 Task: Reset the Jobs.
Action: Mouse moved to (784, 92)
Screenshot: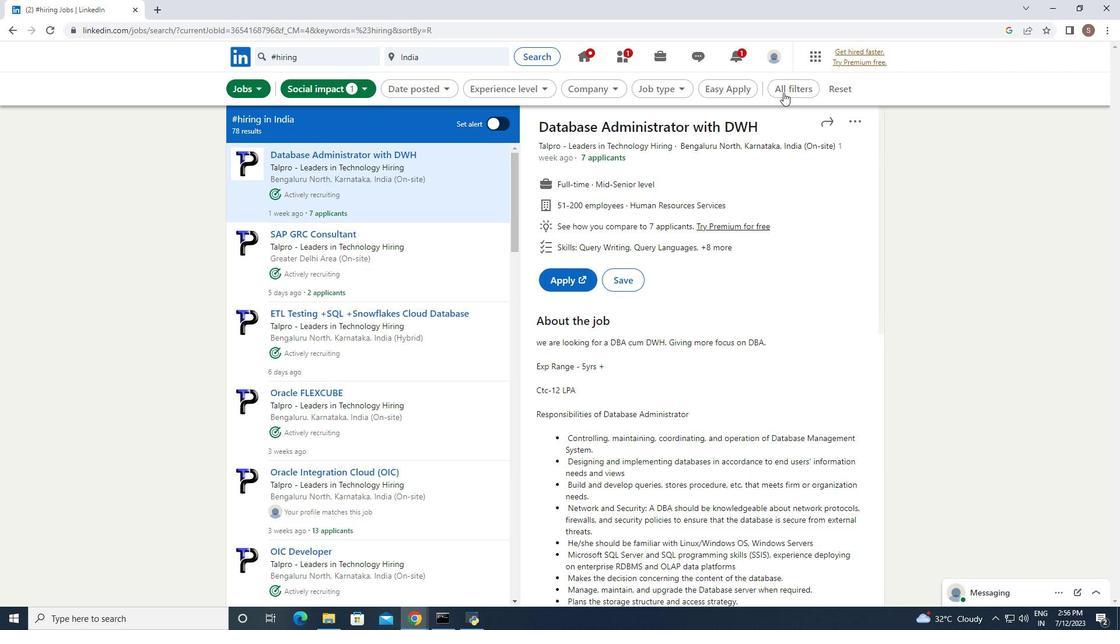 
Action: Mouse pressed left at (784, 92)
Screenshot: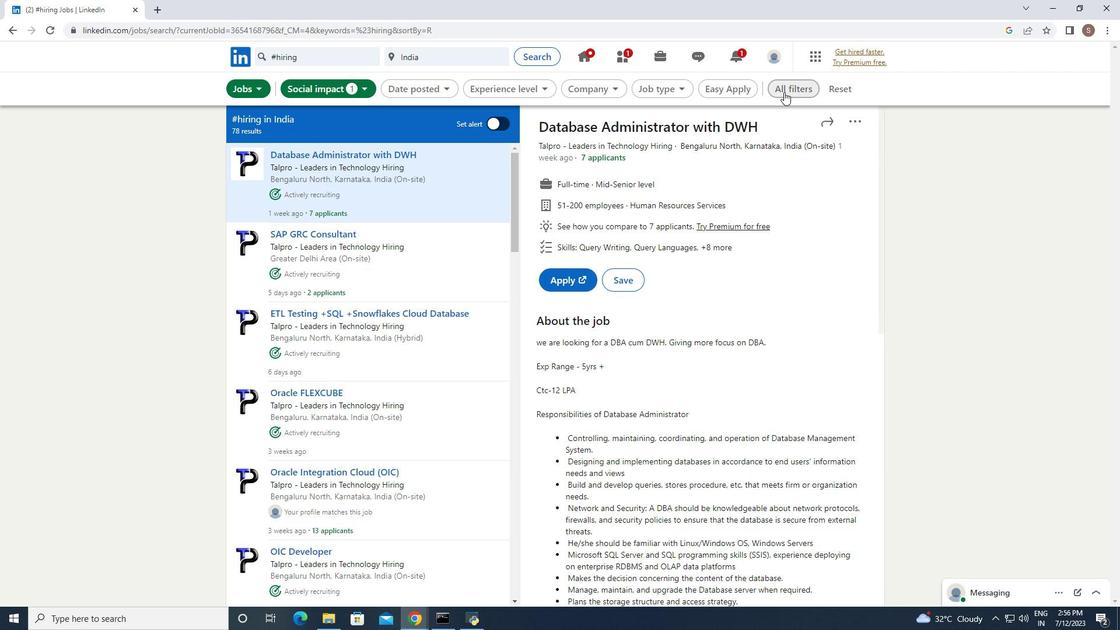 
Action: Mouse moved to (1003, 581)
Screenshot: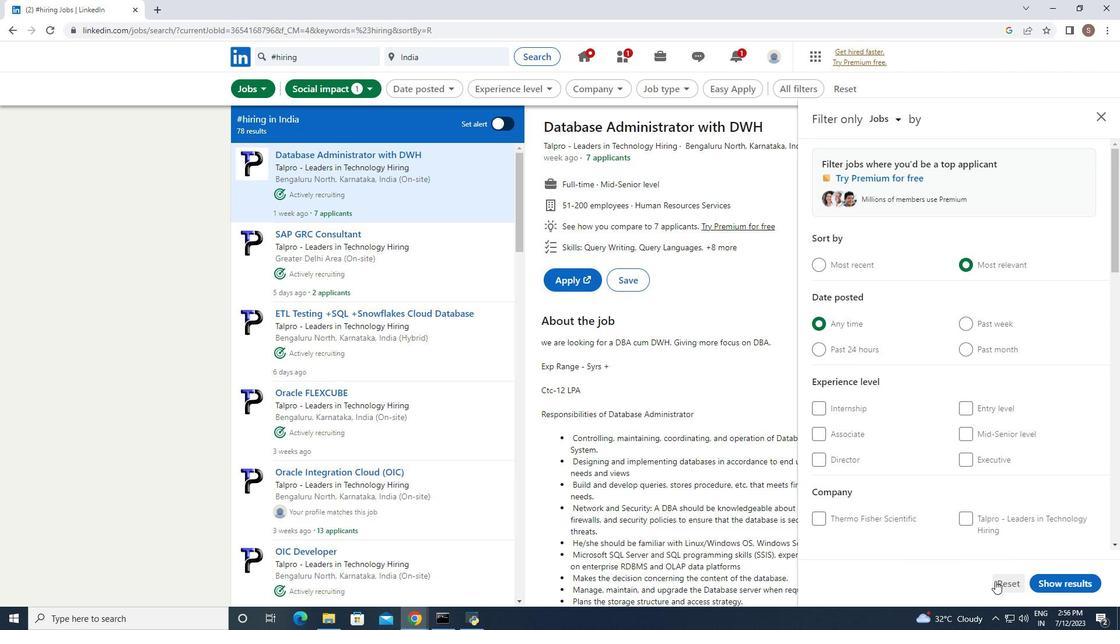 
Action: Mouse pressed left at (1003, 581)
Screenshot: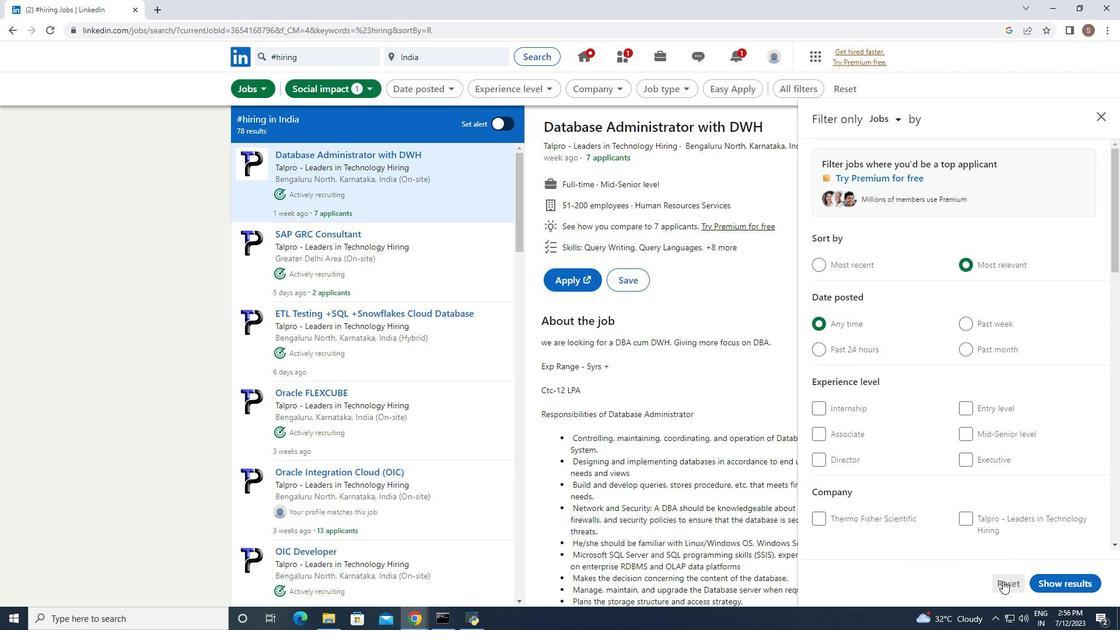 
Action: Mouse moved to (1004, 581)
Screenshot: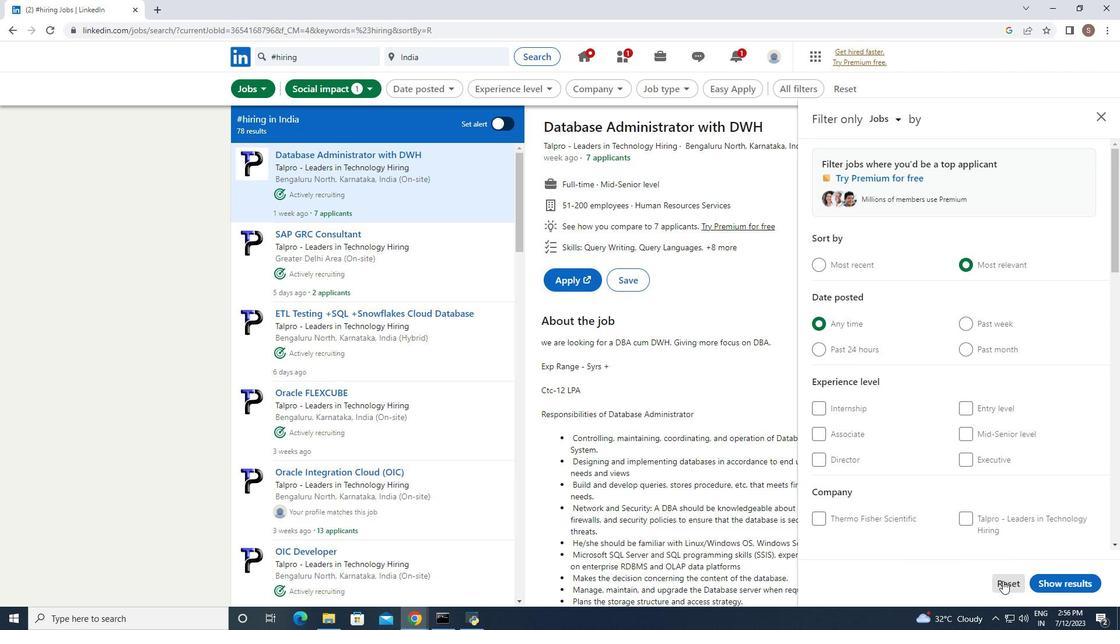 
